 Task: Add section title and description from toolbar panel.
Action: Mouse moved to (34, 89)
Screenshot: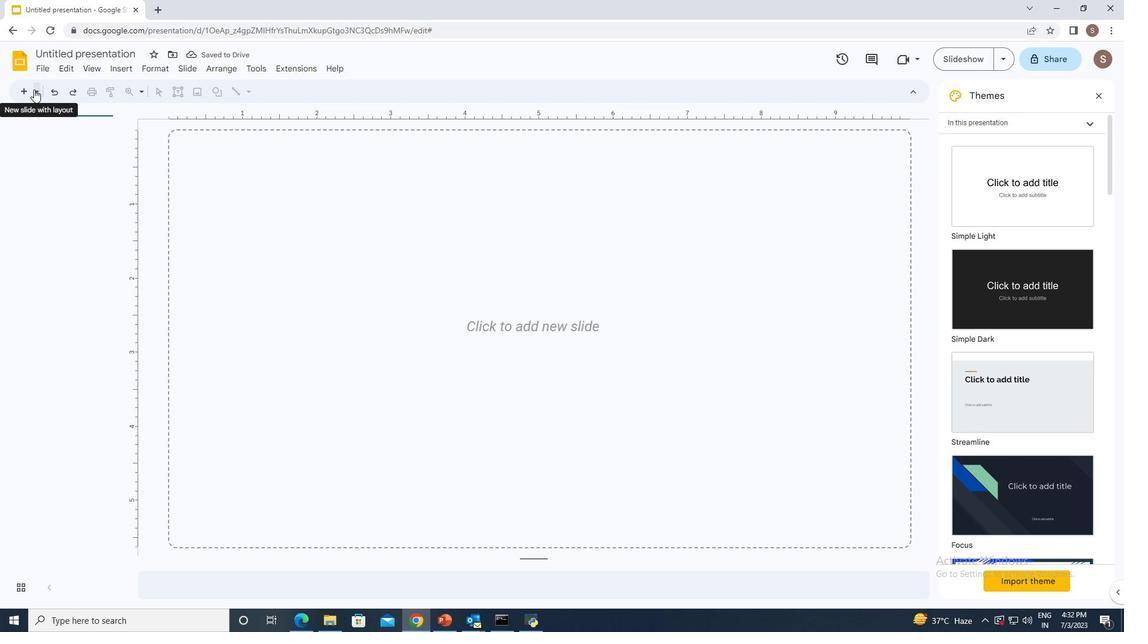 
Action: Mouse pressed left at (34, 89)
Screenshot: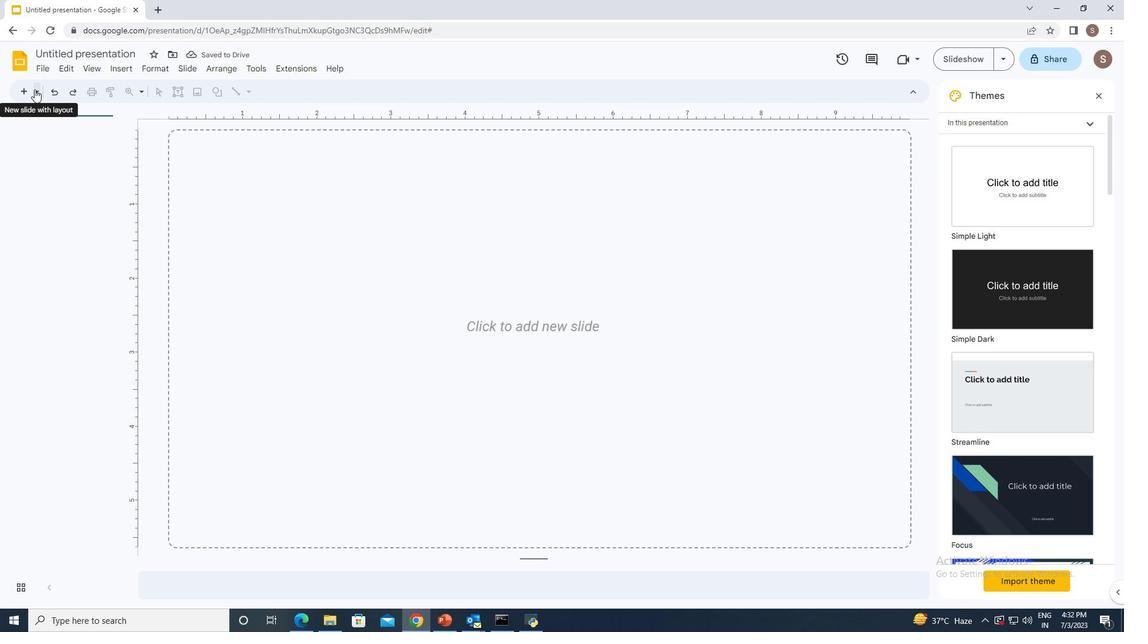 
Action: Mouse moved to (128, 263)
Screenshot: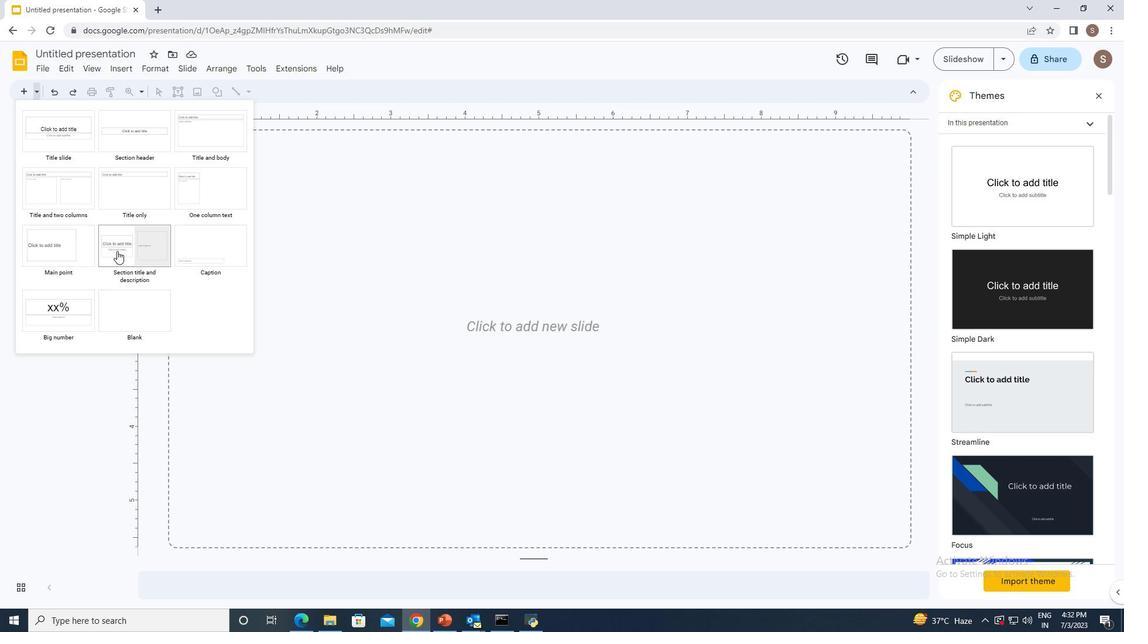 
Action: Mouse pressed left at (128, 263)
Screenshot: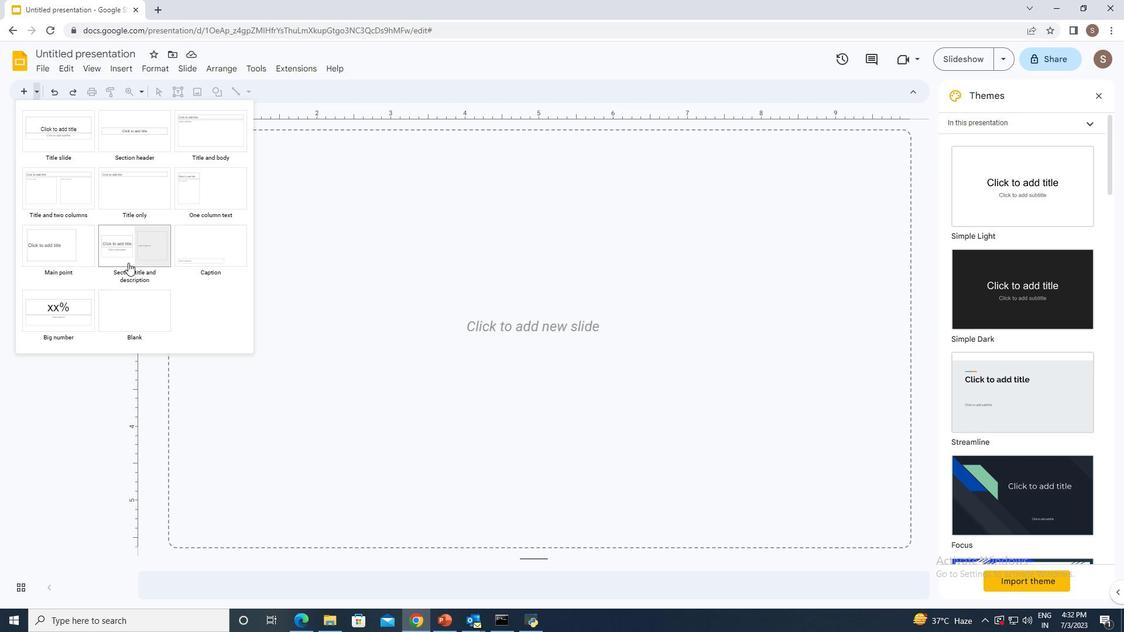 
Action: Mouse moved to (140, 298)
Screenshot: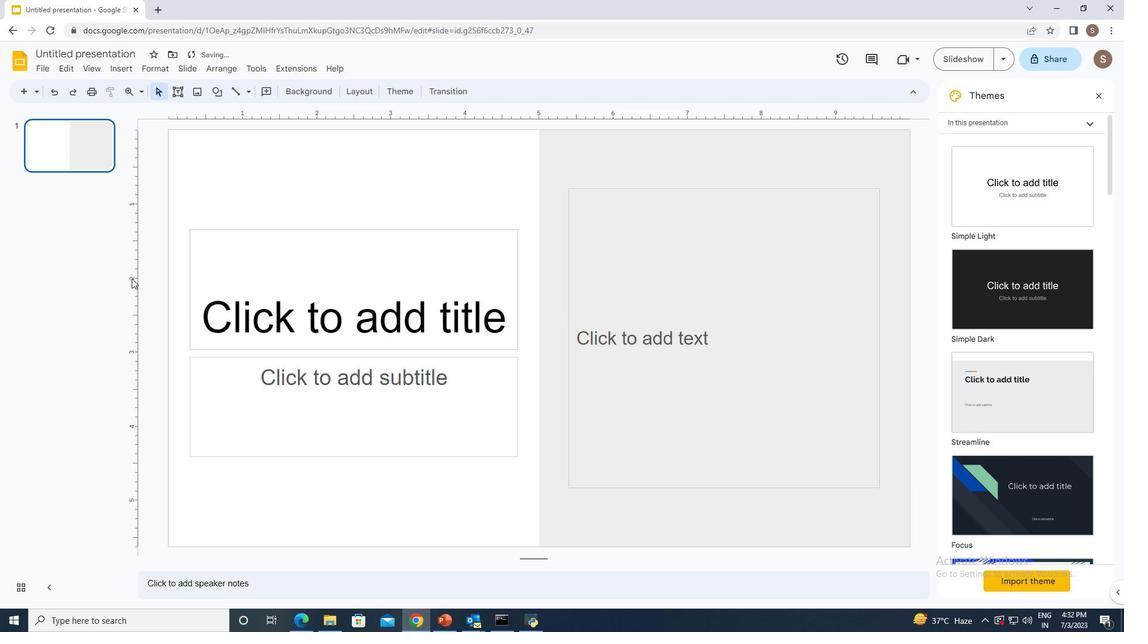 
